 Task: For heading Arial black with underline.  font size for heading18,  'Change the font style of data to'Calibri.  and font size to 9,  Change the alignment of both headline & data to Align center.  In the sheet  Financial Worksheet File Spreadsheet Template Workbook
Action: Mouse moved to (30, 102)
Screenshot: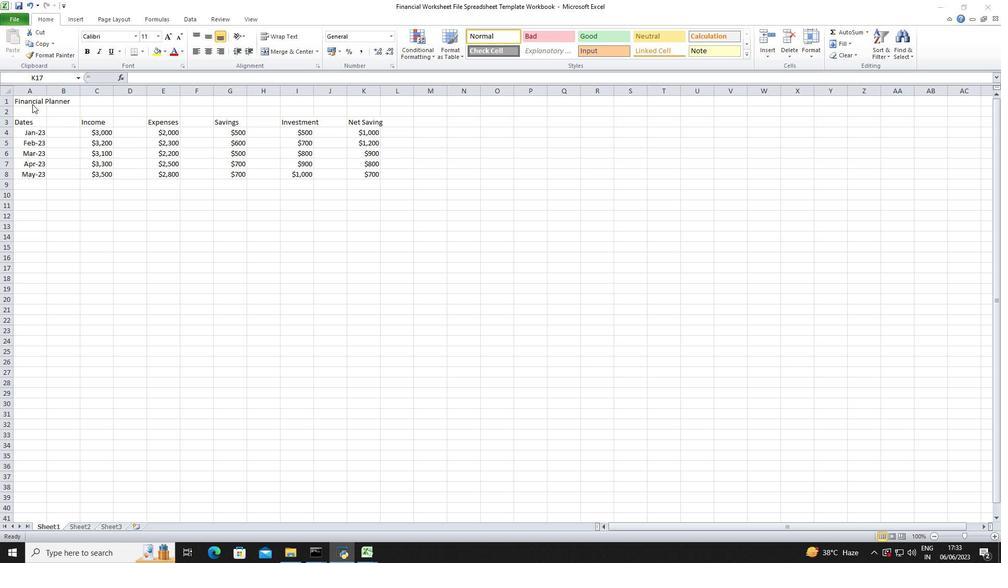 
Action: Mouse pressed left at (30, 102)
Screenshot: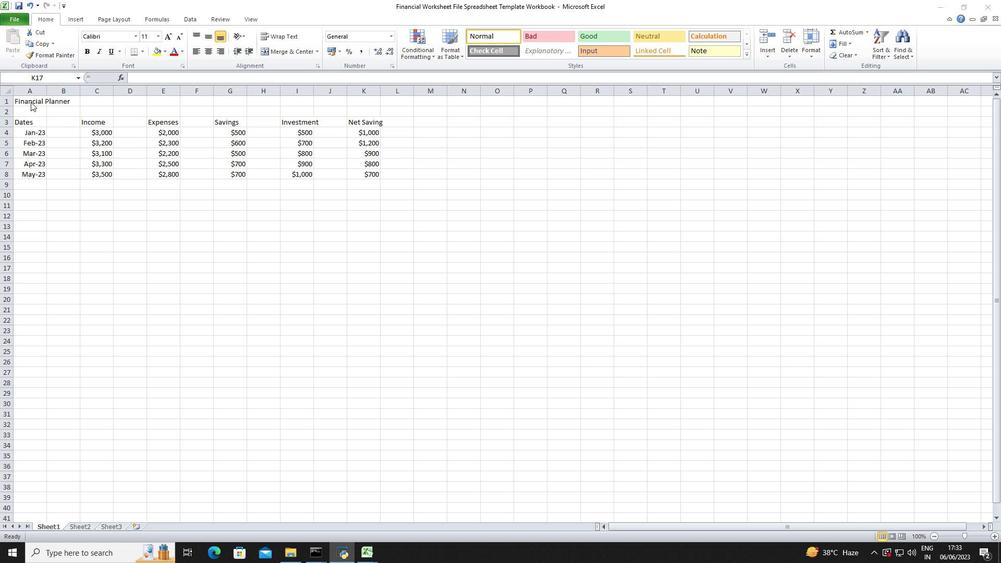 
Action: Mouse pressed left at (30, 102)
Screenshot: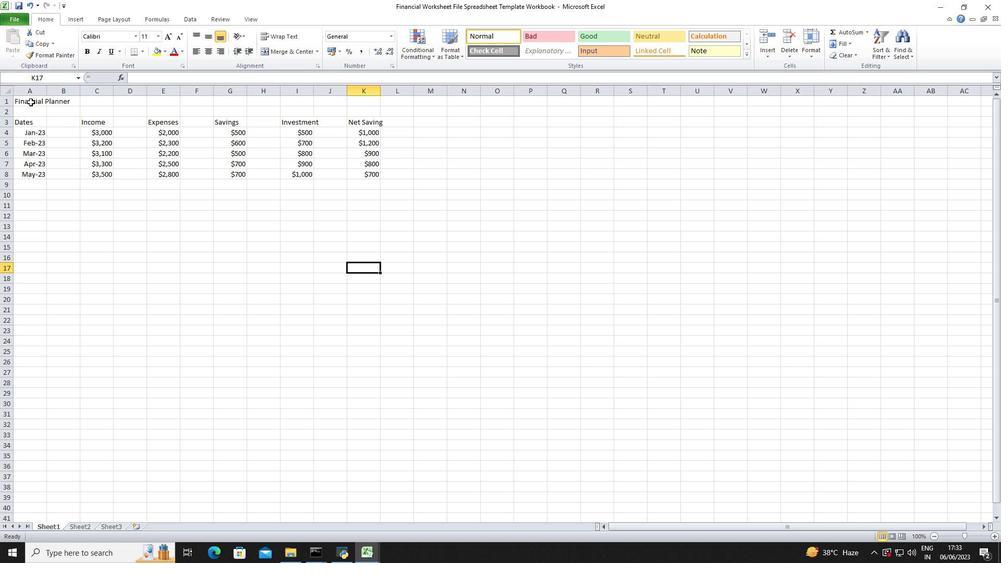 
Action: Mouse moved to (29, 102)
Screenshot: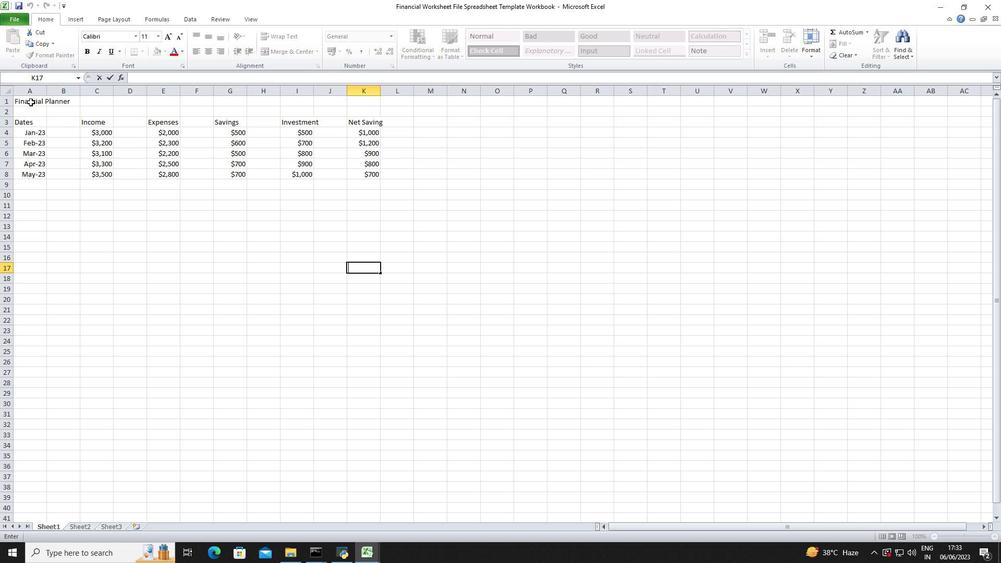
Action: Mouse pressed left at (29, 102)
Screenshot: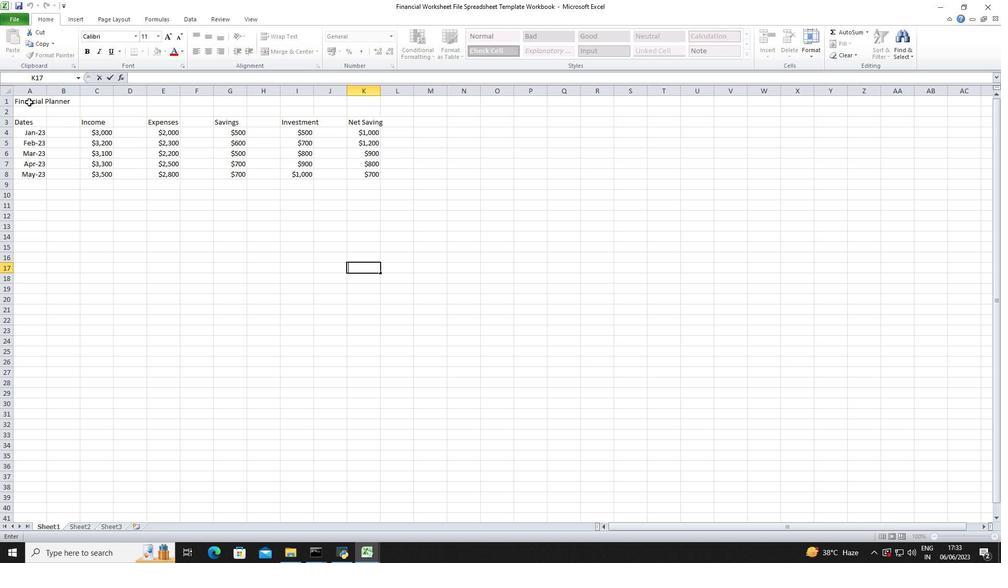 
Action: Mouse moved to (97, 38)
Screenshot: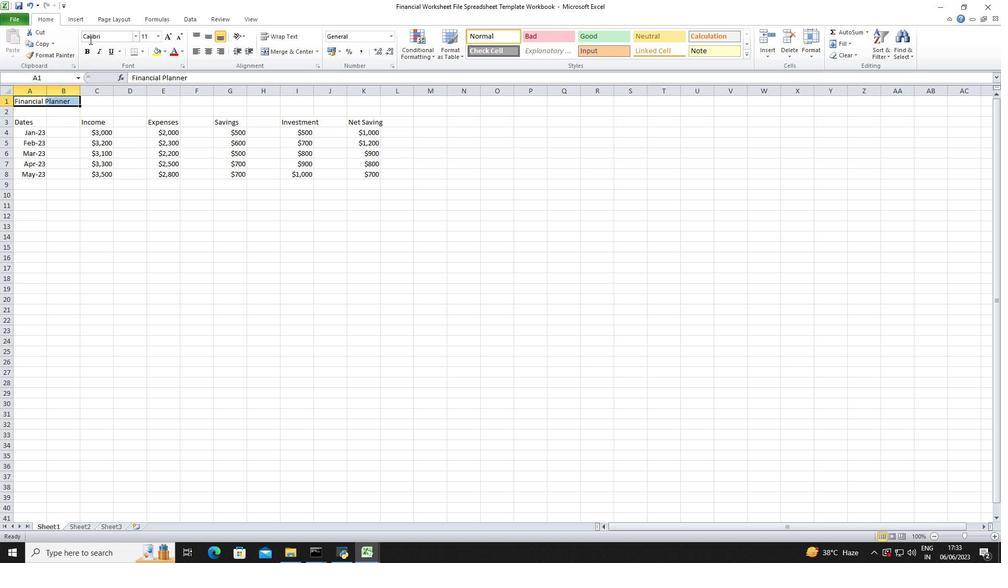 
Action: Mouse pressed left at (97, 38)
Screenshot: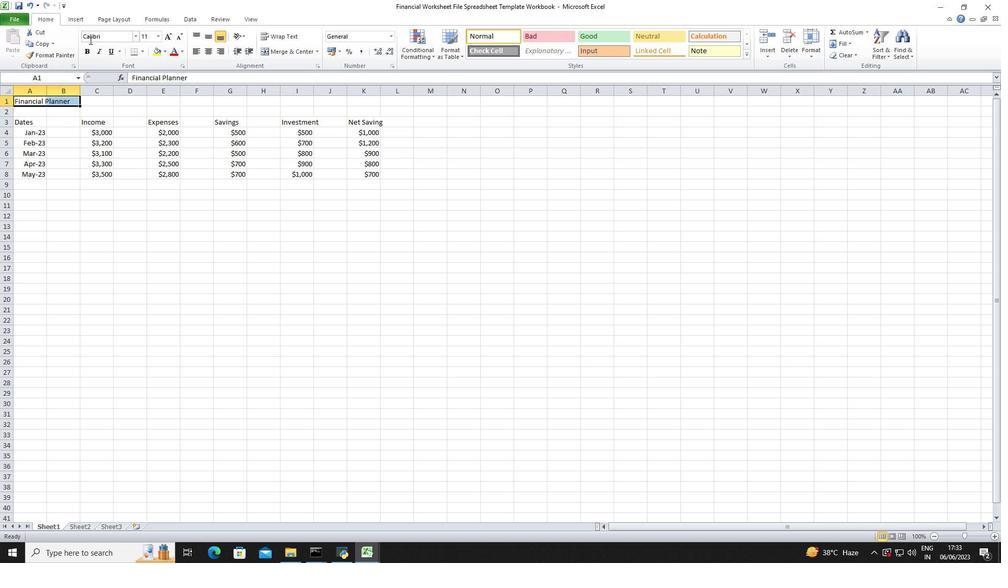 
Action: Mouse moved to (98, 38)
Screenshot: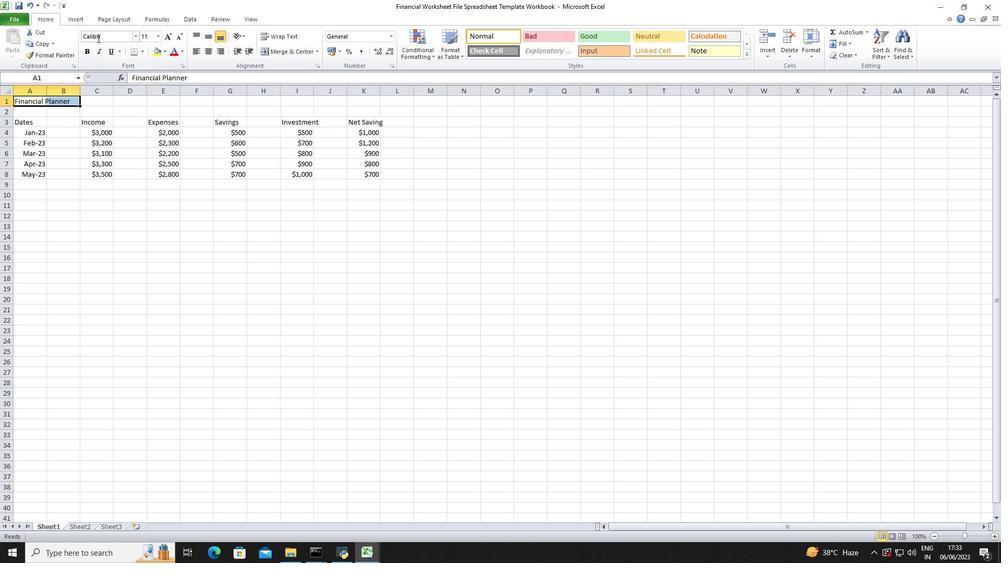 
Action: Key pressed <Key.shift>Arial<Key.space>black<Key.enter>
Screenshot: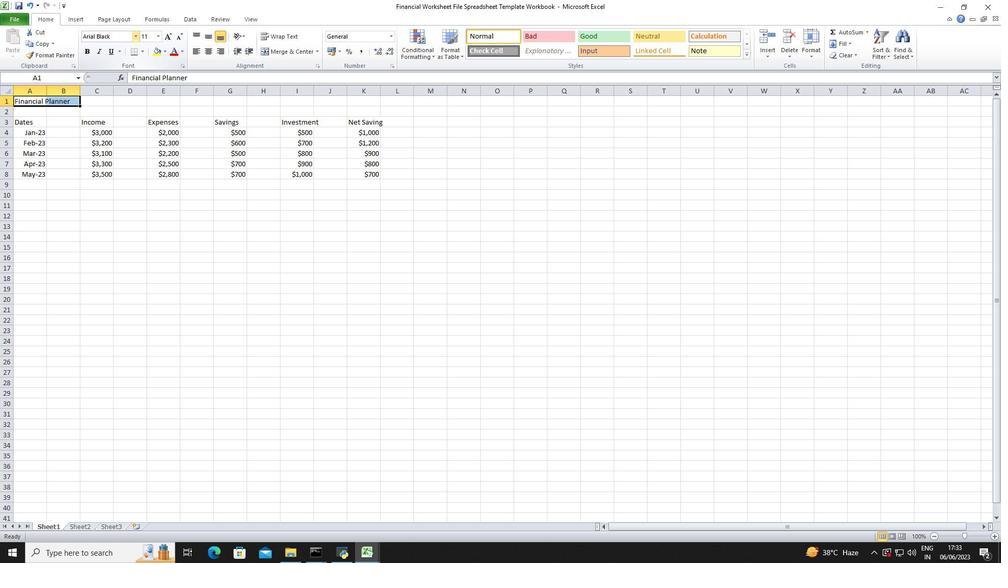 
Action: Mouse moved to (109, 51)
Screenshot: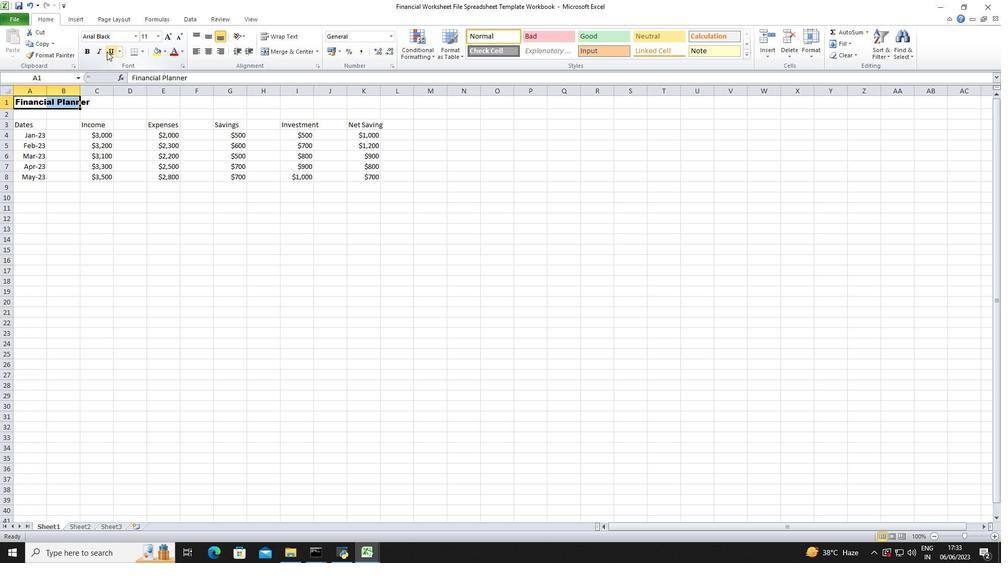 
Action: Mouse pressed left at (109, 51)
Screenshot: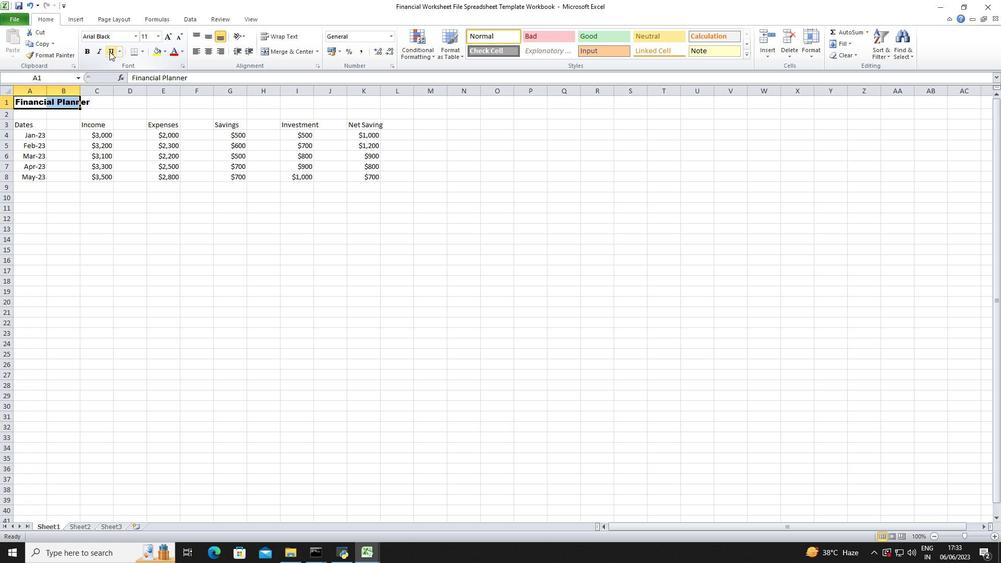 
Action: Mouse moved to (161, 34)
Screenshot: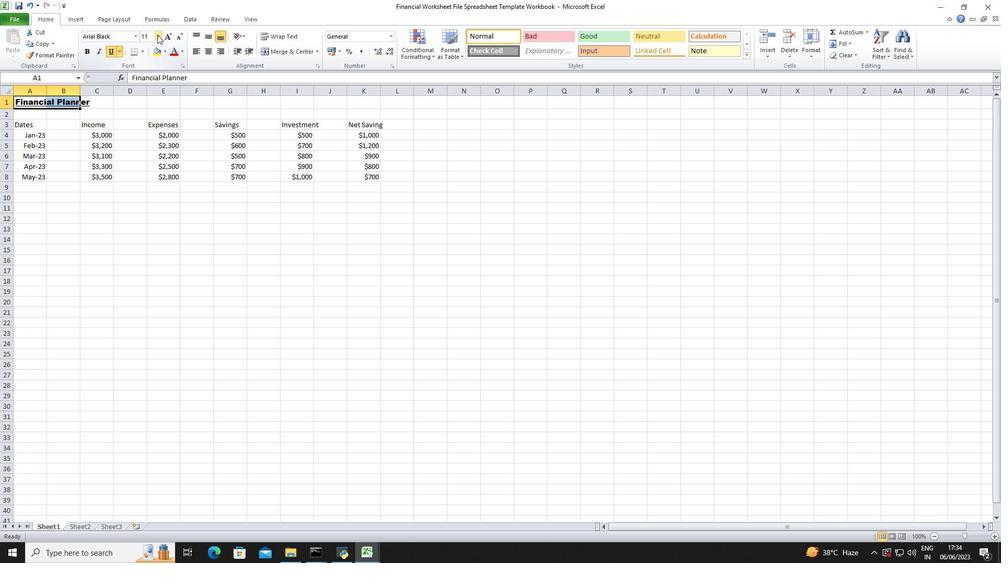 
Action: Mouse pressed left at (161, 34)
Screenshot: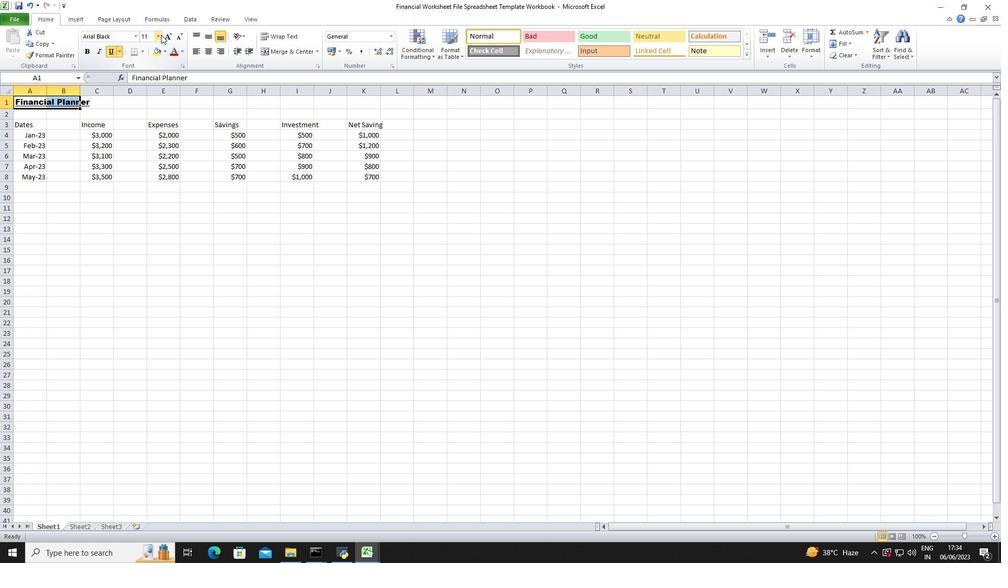 
Action: Mouse moved to (144, 111)
Screenshot: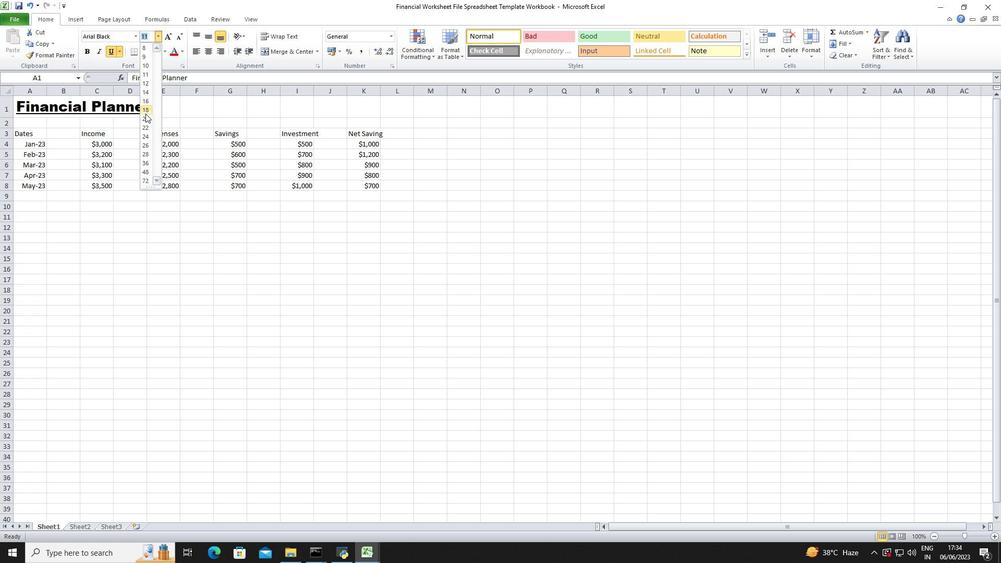 
Action: Mouse pressed left at (144, 111)
Screenshot: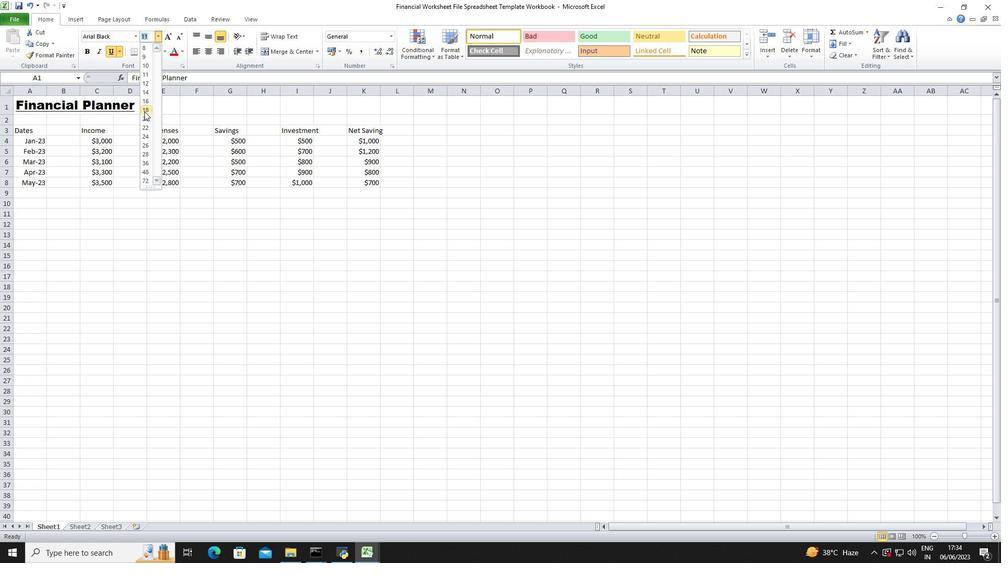 
Action: Mouse moved to (41, 133)
Screenshot: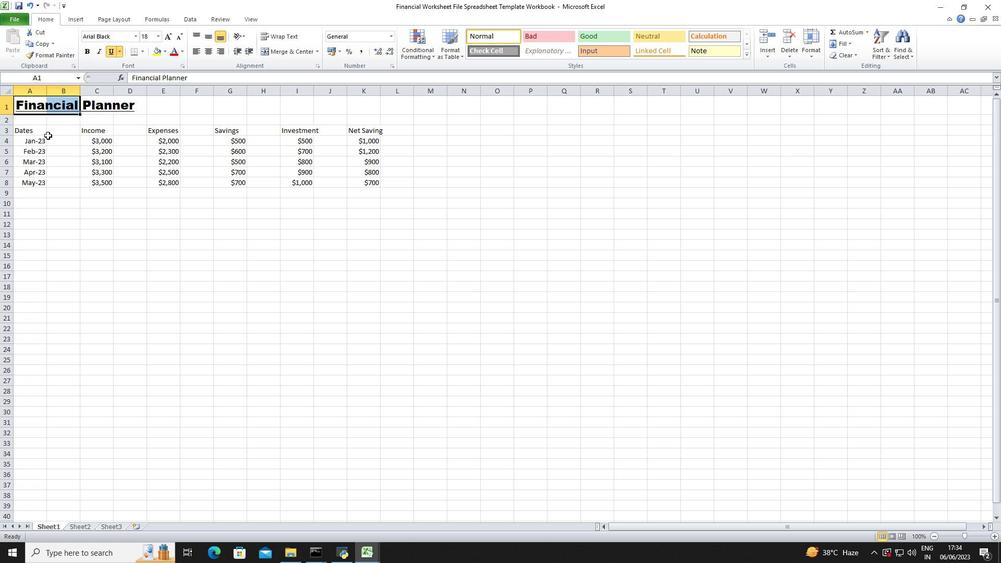 
Action: Mouse pressed left at (41, 133)
Screenshot: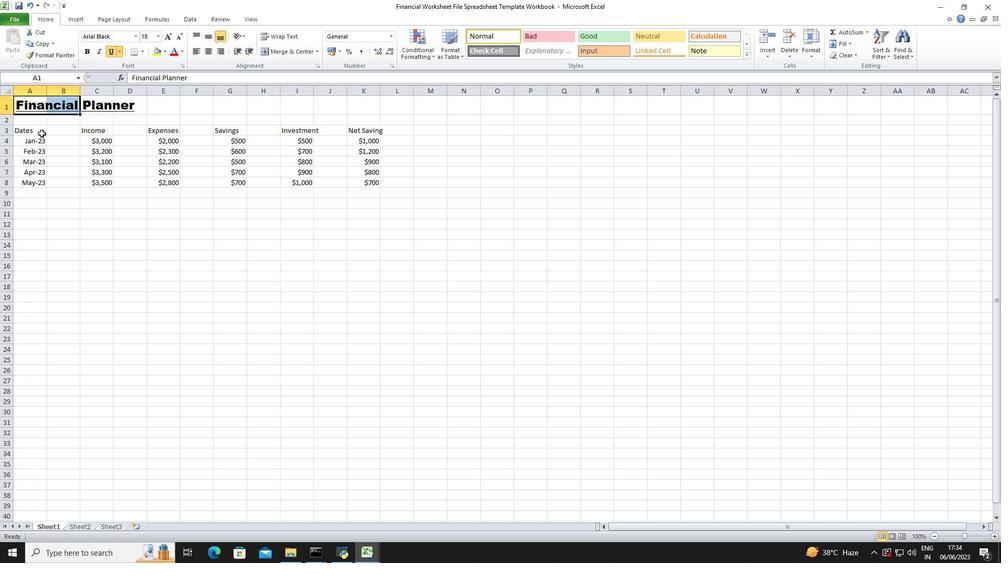 
Action: Mouse moved to (116, 38)
Screenshot: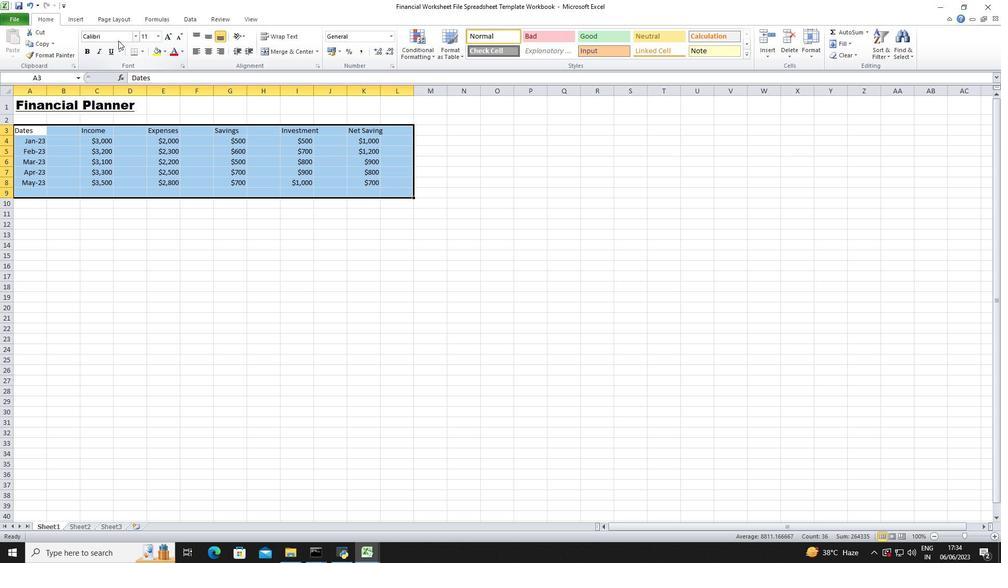 
Action: Mouse pressed left at (116, 38)
Screenshot: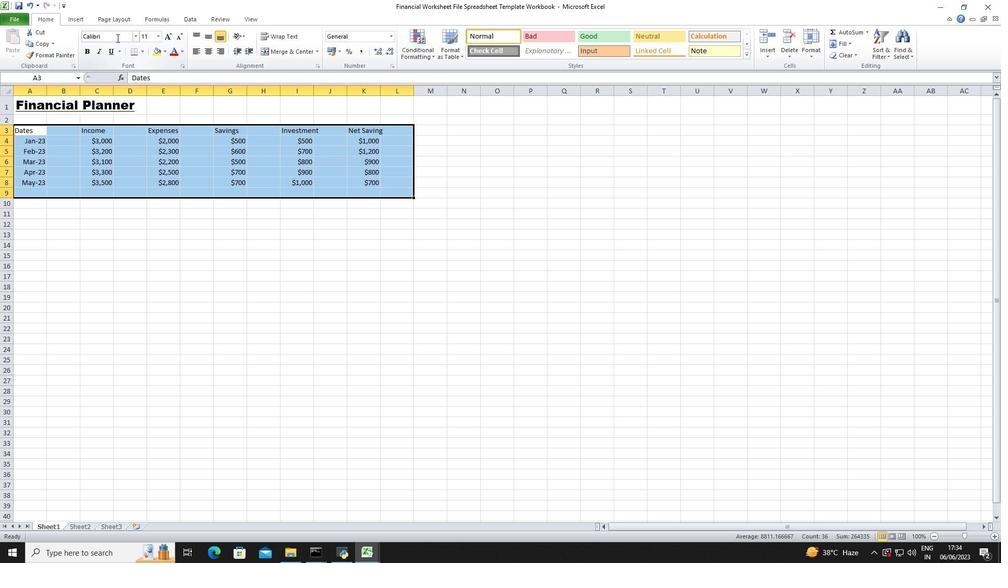 
Action: Key pressed <Key.enter>
Screenshot: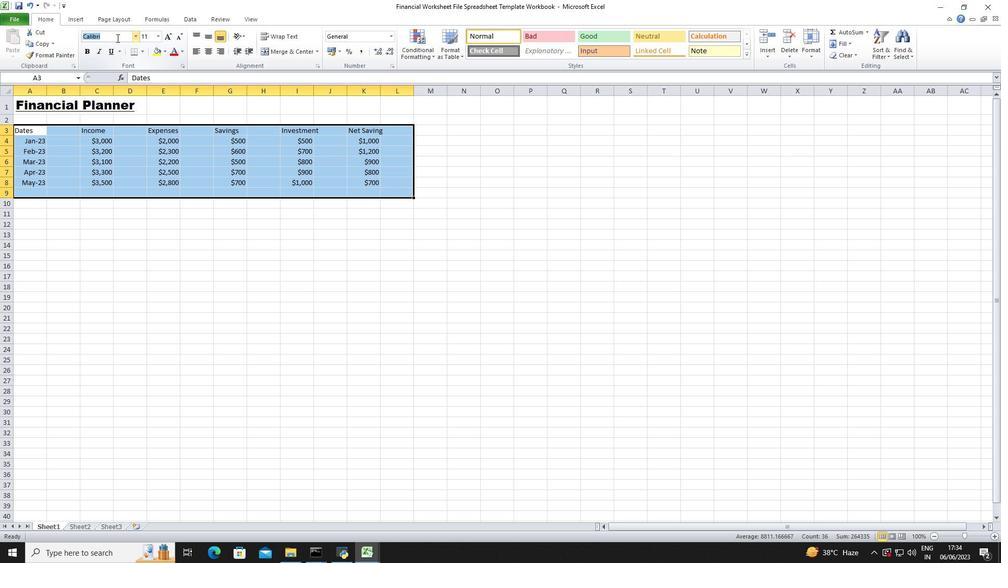 
Action: Mouse moved to (157, 37)
Screenshot: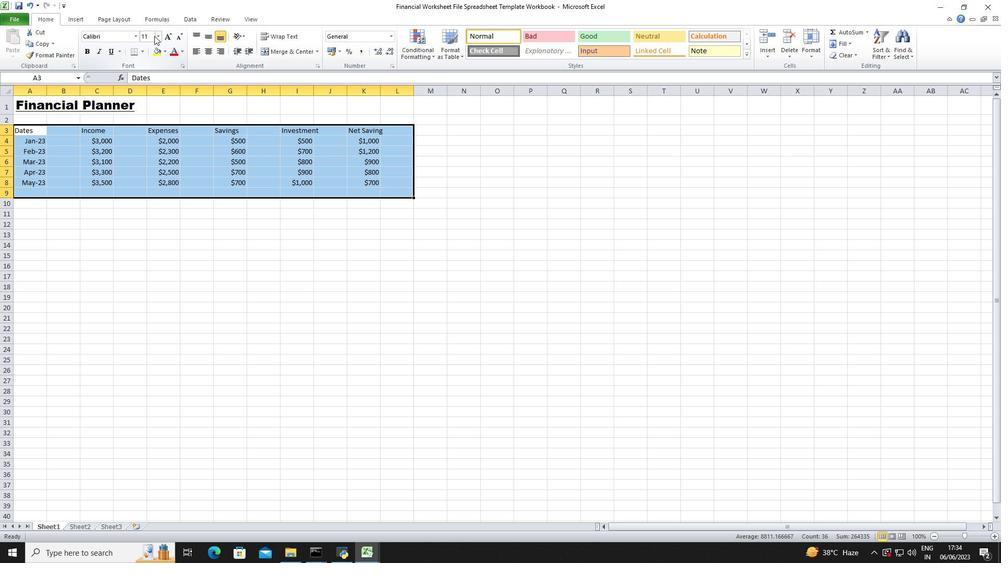 
Action: Mouse pressed left at (157, 37)
Screenshot: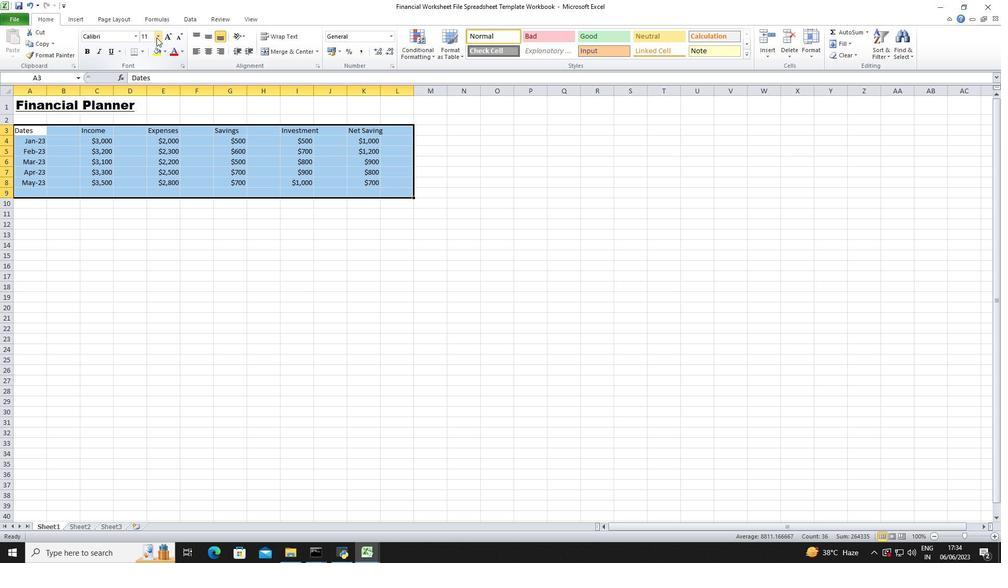 
Action: Mouse moved to (149, 53)
Screenshot: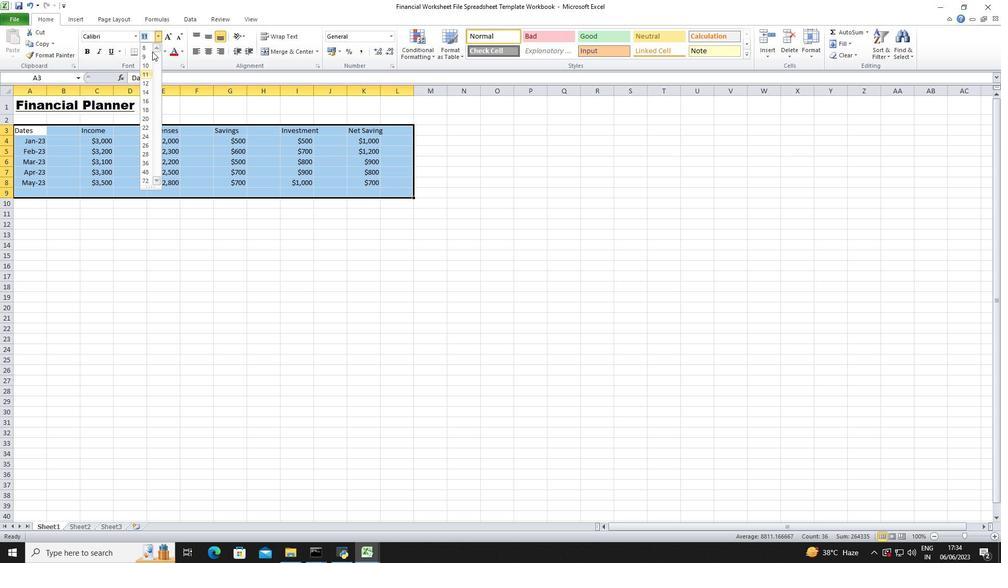 
Action: Mouse pressed left at (149, 53)
Screenshot: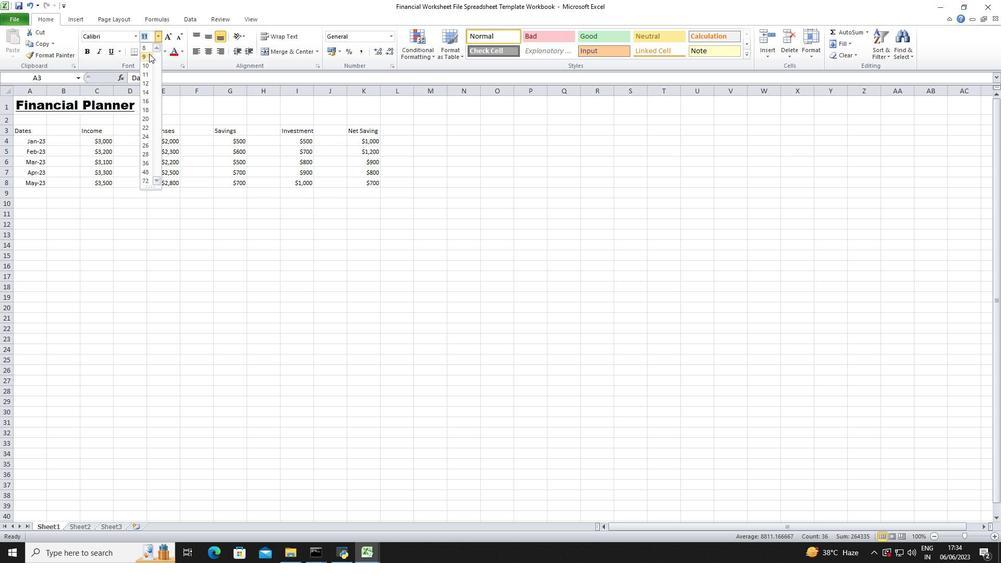 
Action: Mouse moved to (208, 48)
Screenshot: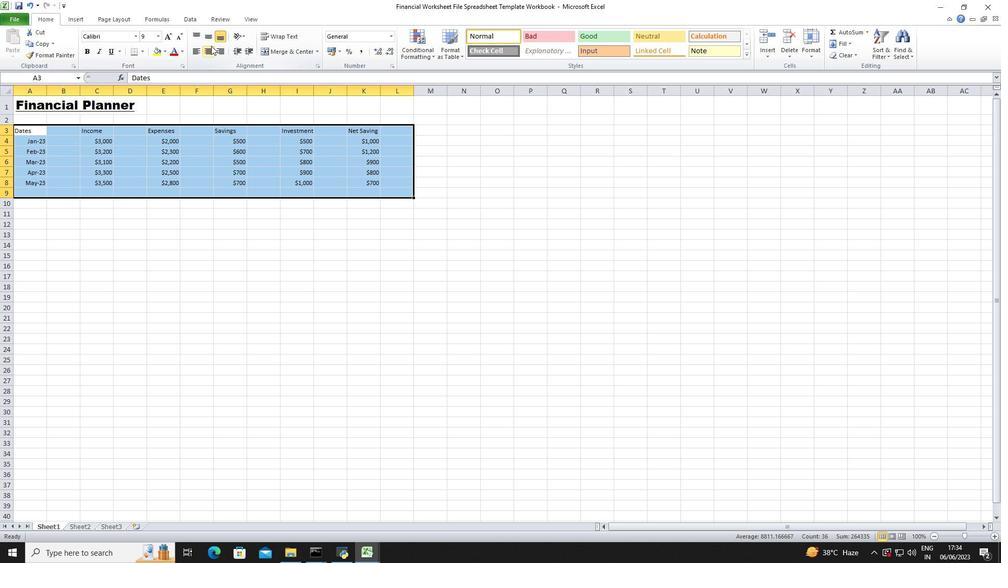 
Action: Mouse pressed left at (208, 48)
Screenshot: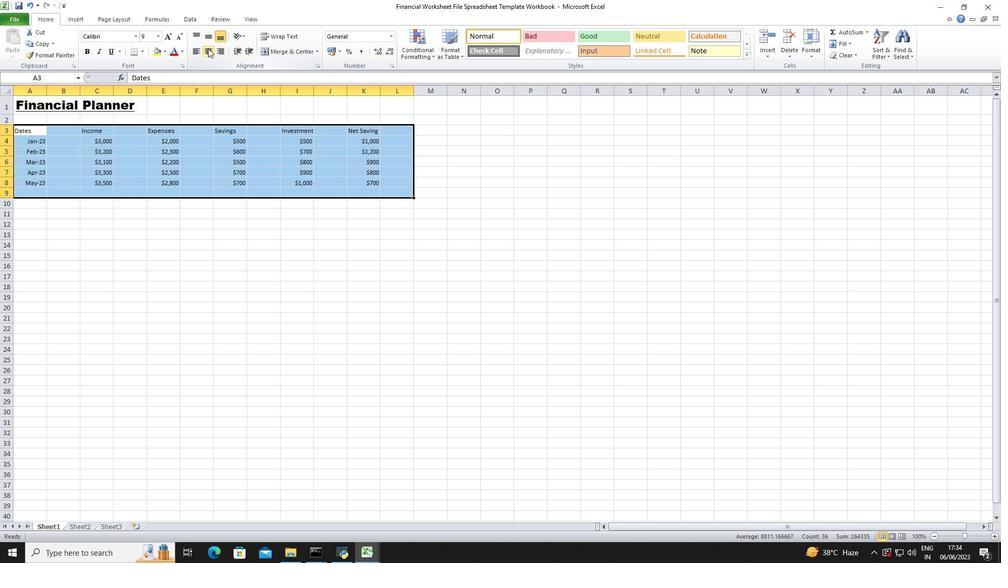 
Action: Mouse moved to (28, 106)
Screenshot: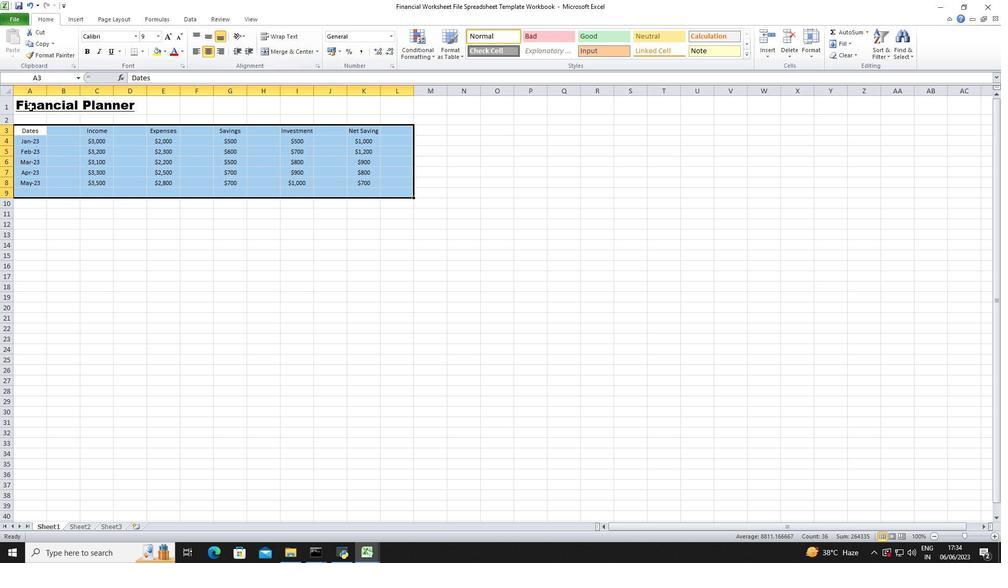 
Action: Mouse pressed left at (28, 106)
Screenshot: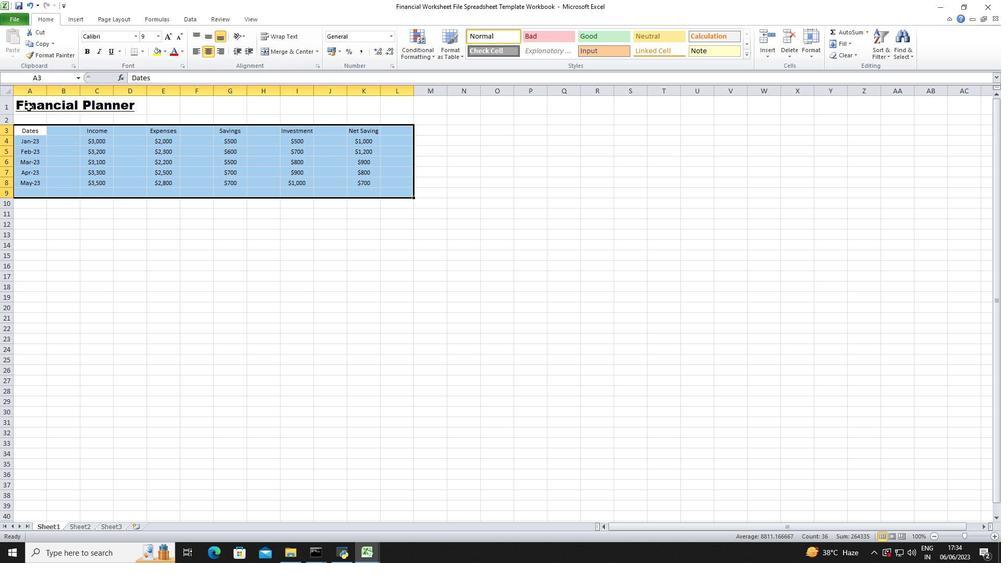 
Action: Mouse moved to (207, 48)
Screenshot: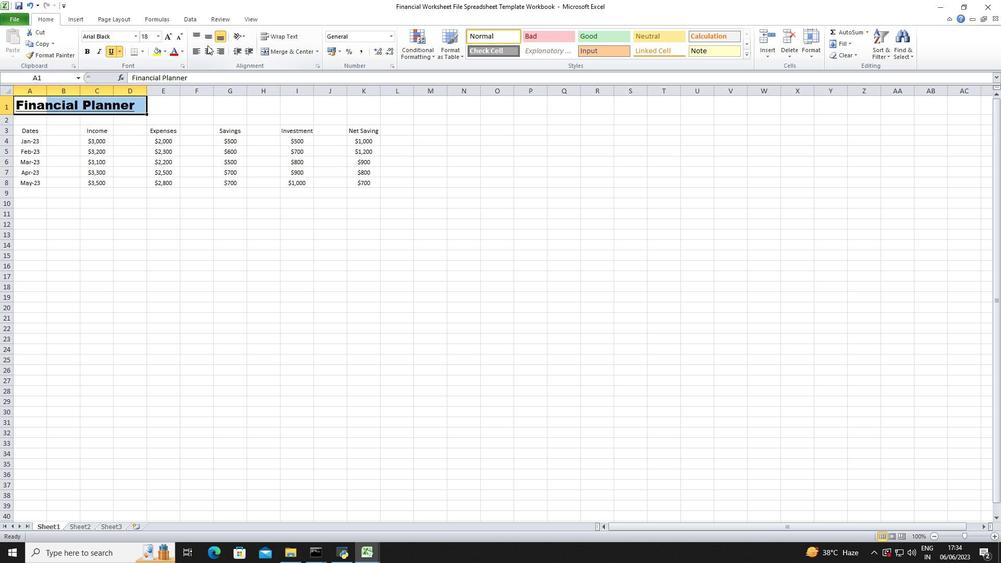 
Action: Mouse pressed left at (207, 48)
Screenshot: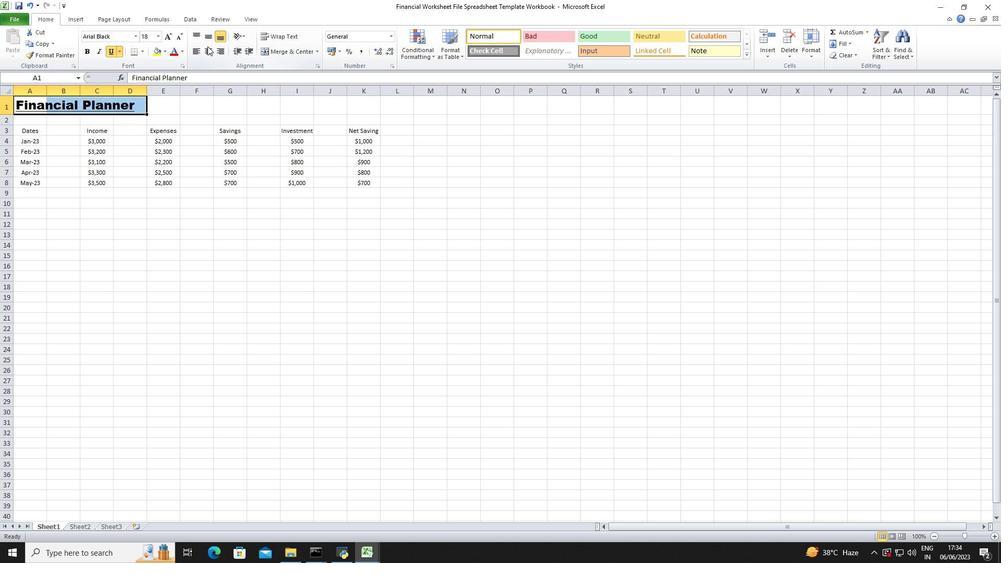 
Action: Mouse moved to (48, 90)
Screenshot: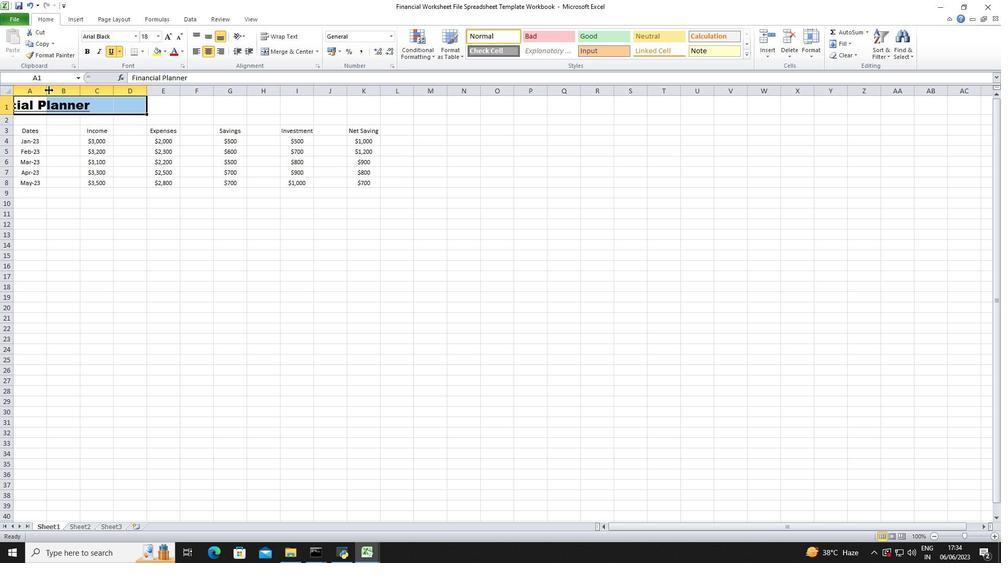 
Action: Mouse pressed left at (48, 90)
Screenshot: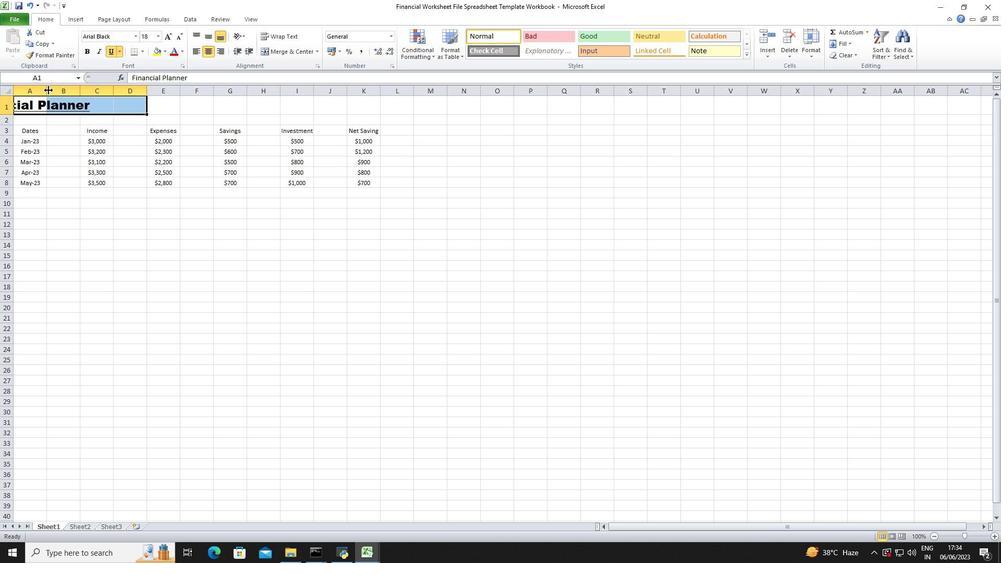 
Action: Mouse moved to (609, 203)
Screenshot: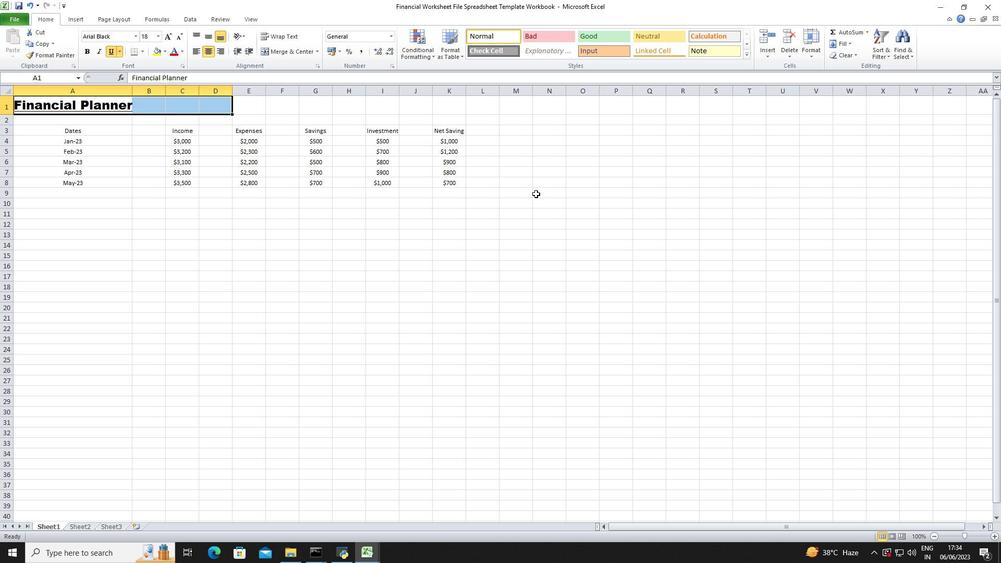 
Action: Mouse pressed left at (609, 203)
Screenshot: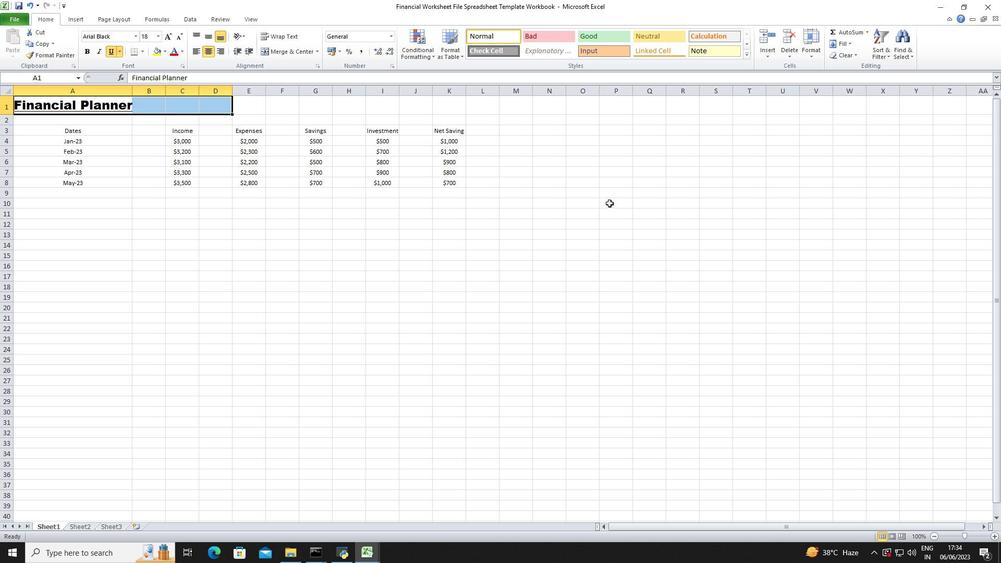 
